 Task: Create a due date automation trigger when advanced on, 2 working days before a card is due add fields with custom field "Resume" set to a number greater or equal to 1 and greater than 10 at 11:00 AM.
Action: Mouse moved to (969, 79)
Screenshot: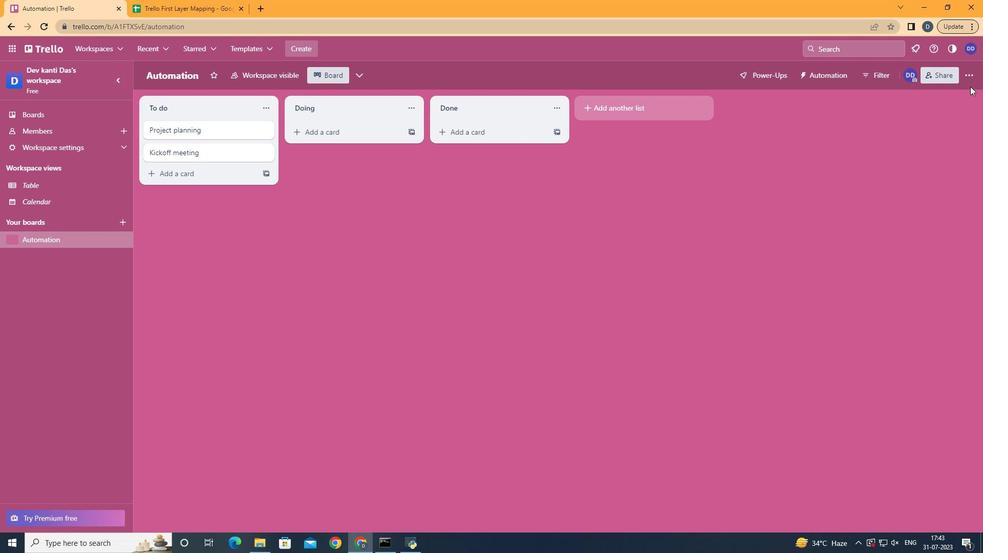 
Action: Mouse pressed left at (969, 79)
Screenshot: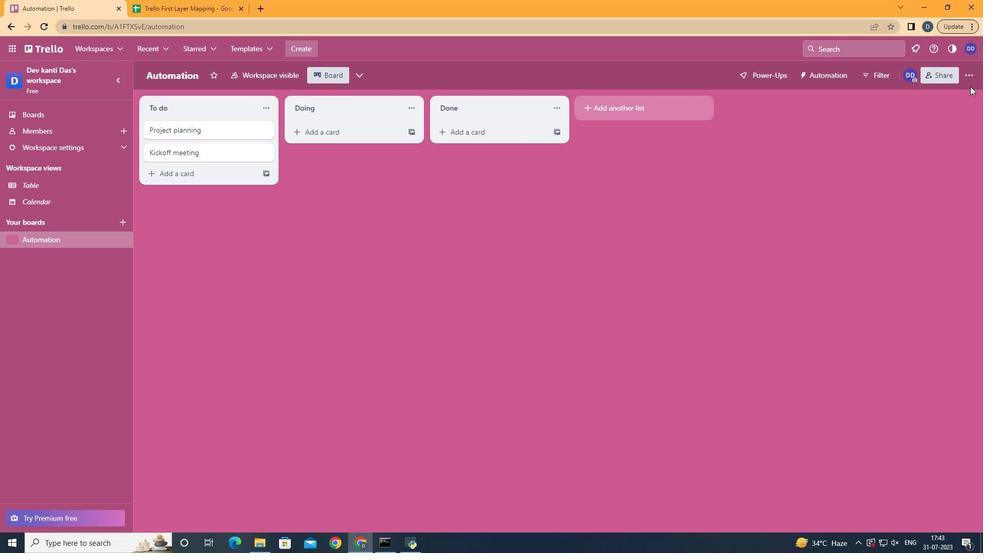 
Action: Mouse moved to (895, 215)
Screenshot: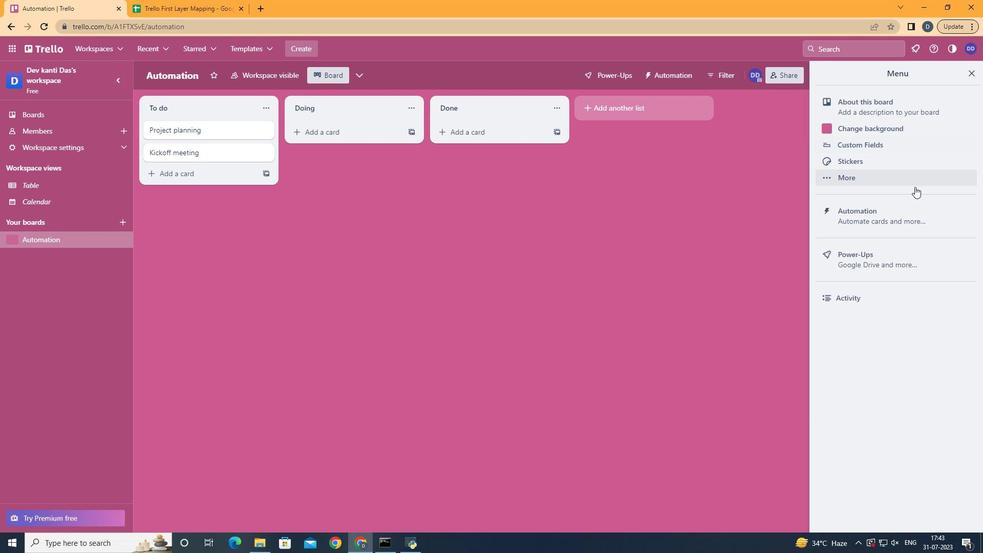 
Action: Mouse pressed left at (895, 215)
Screenshot: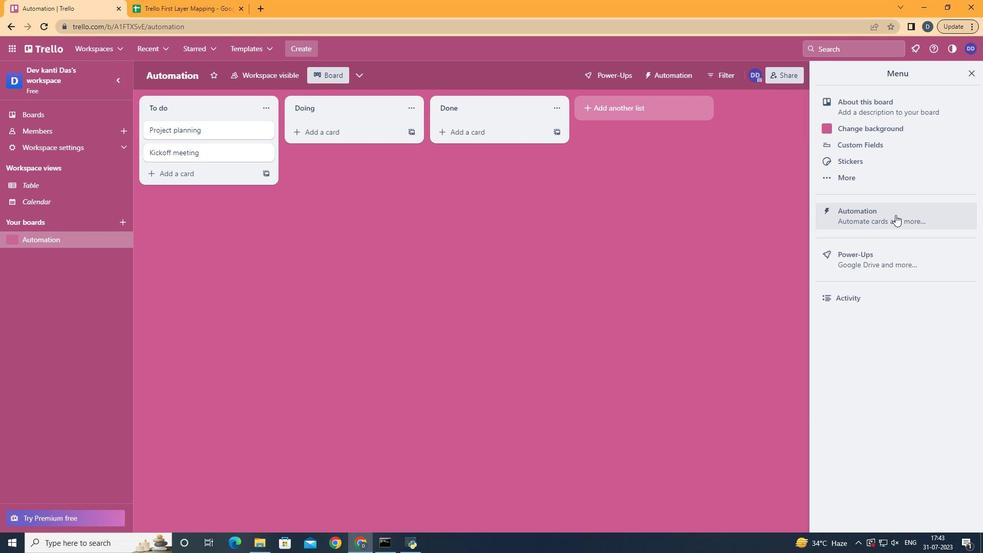 
Action: Mouse moved to (186, 213)
Screenshot: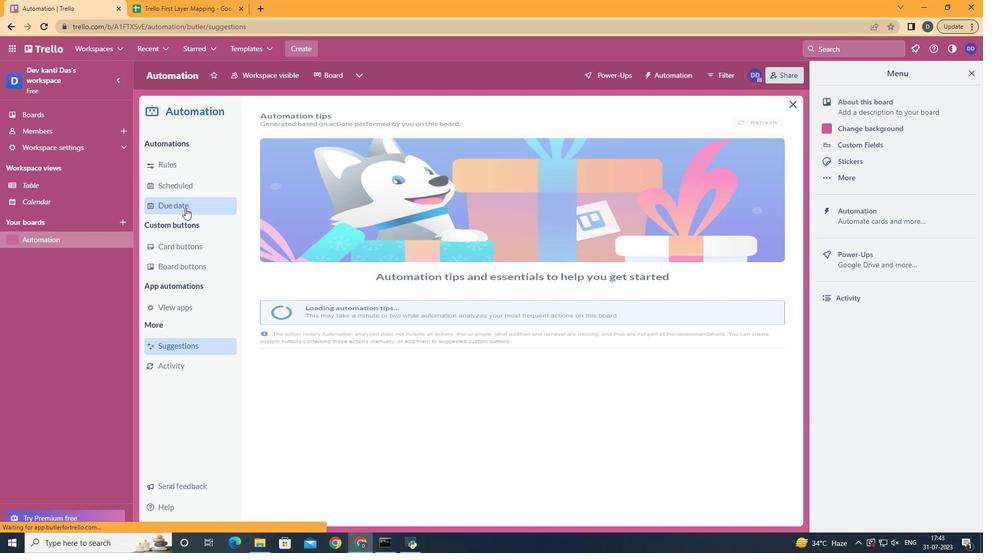 
Action: Mouse pressed left at (186, 213)
Screenshot: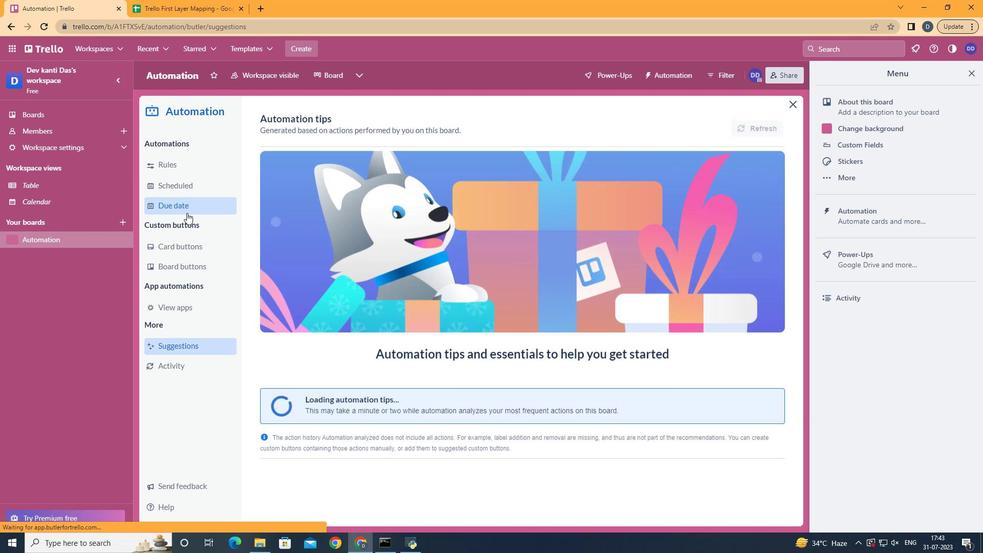 
Action: Mouse moved to (728, 115)
Screenshot: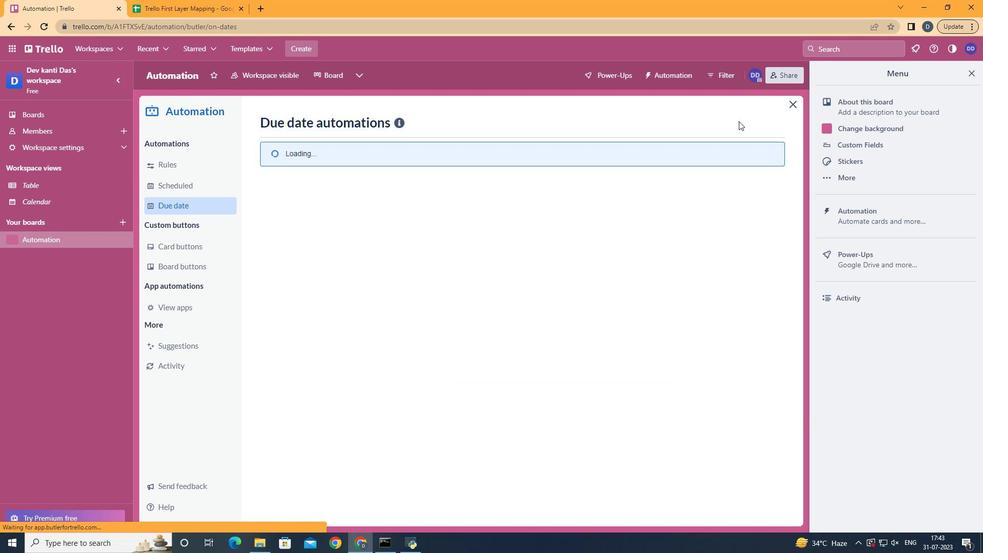 
Action: Mouse pressed left at (728, 115)
Screenshot: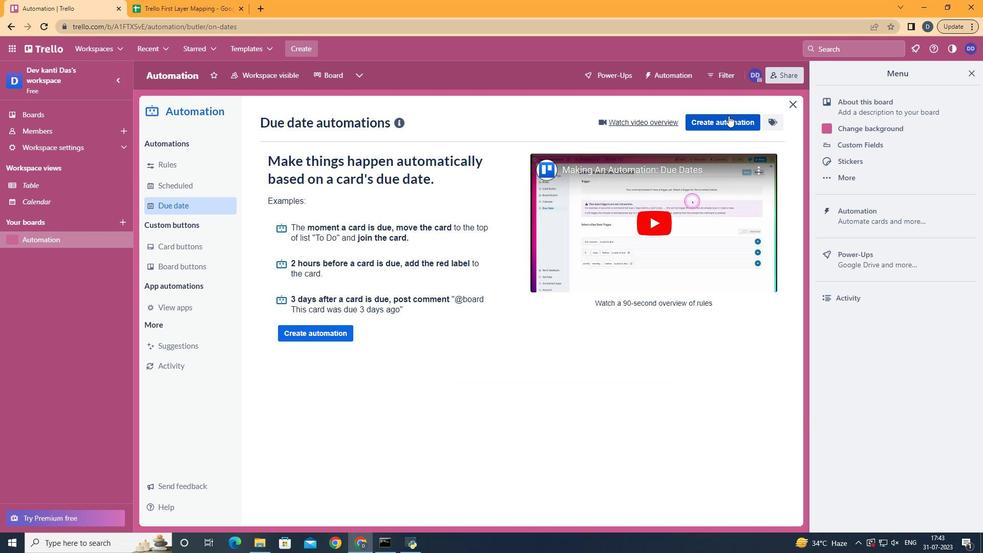 
Action: Mouse moved to (542, 218)
Screenshot: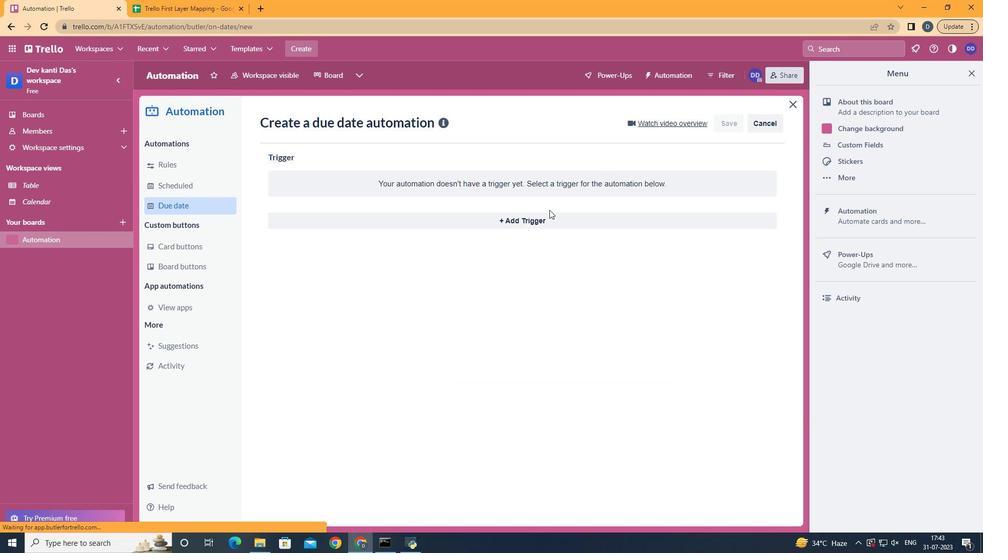 
Action: Mouse pressed left at (542, 218)
Screenshot: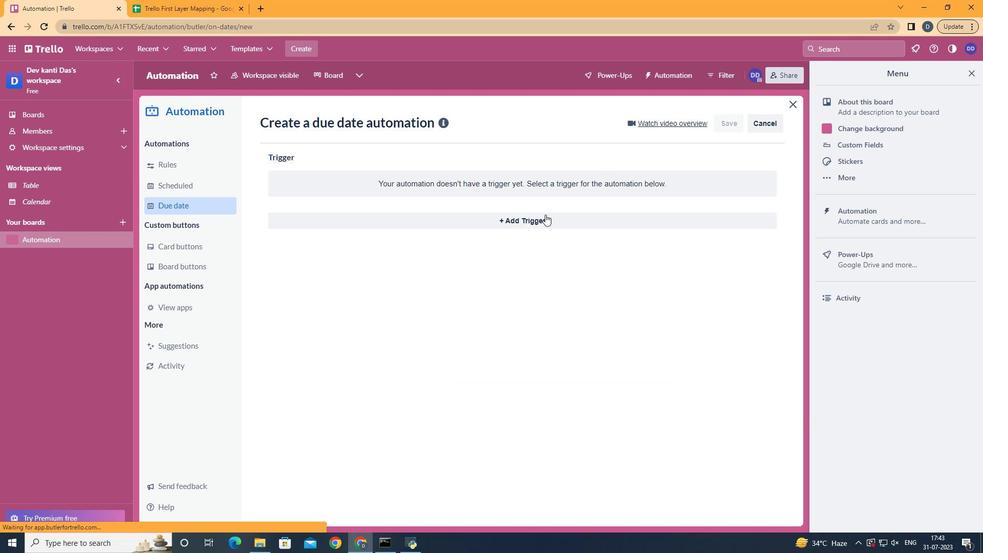 
Action: Mouse moved to (339, 413)
Screenshot: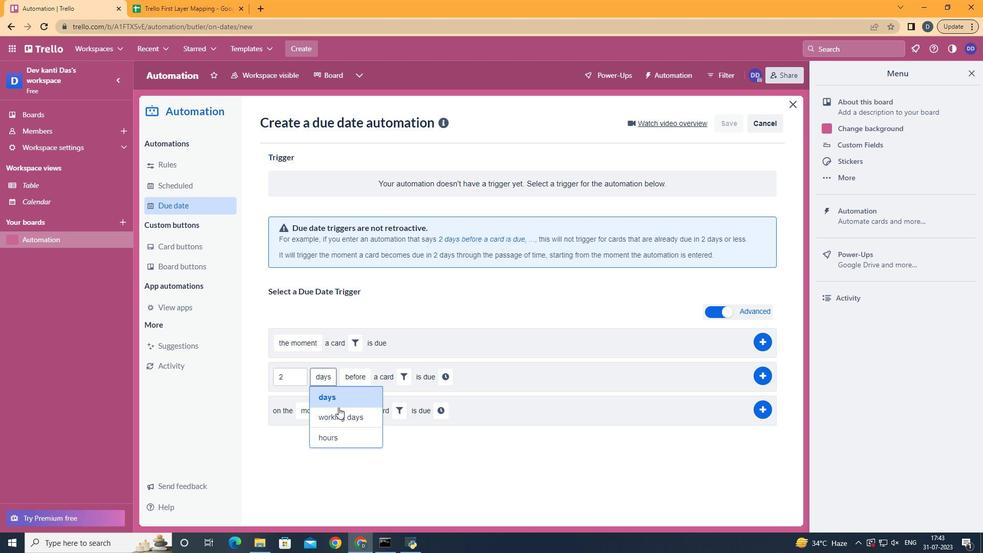 
Action: Mouse pressed left at (339, 413)
Screenshot: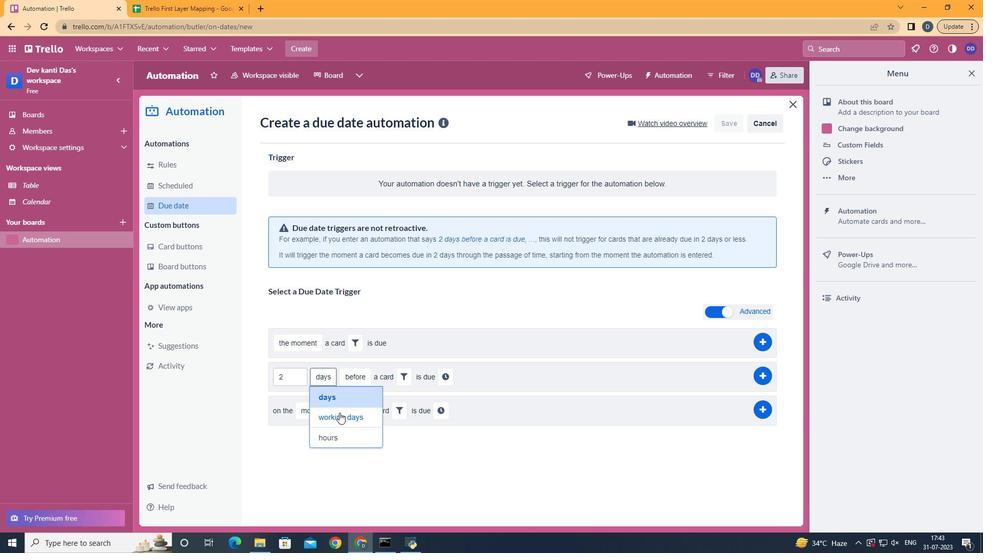 
Action: Mouse moved to (434, 378)
Screenshot: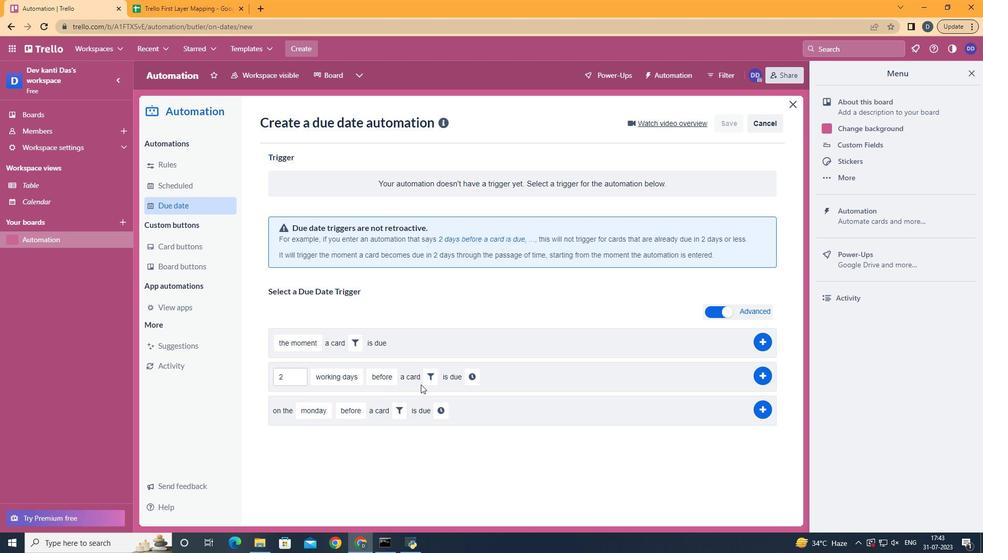 
Action: Mouse pressed left at (434, 378)
Screenshot: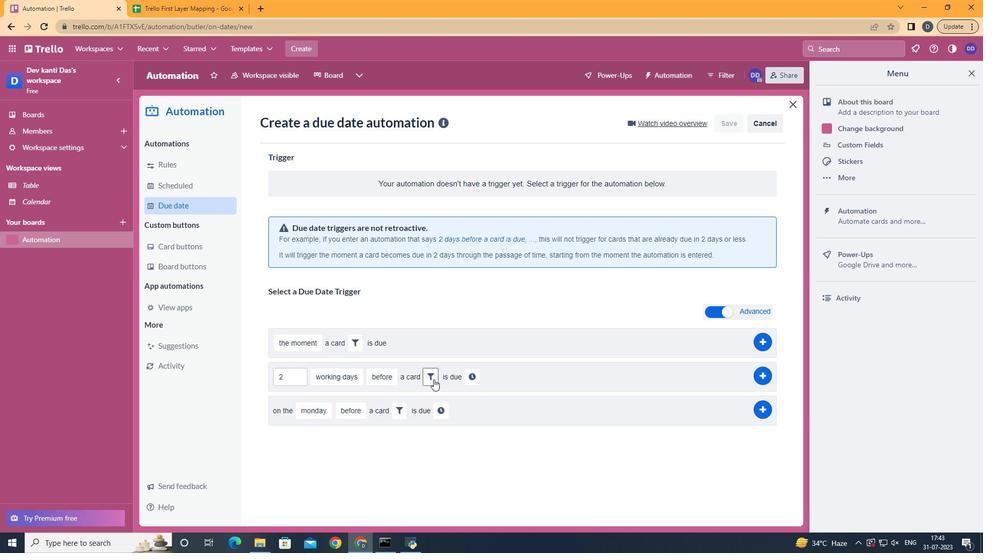 
Action: Mouse moved to (604, 412)
Screenshot: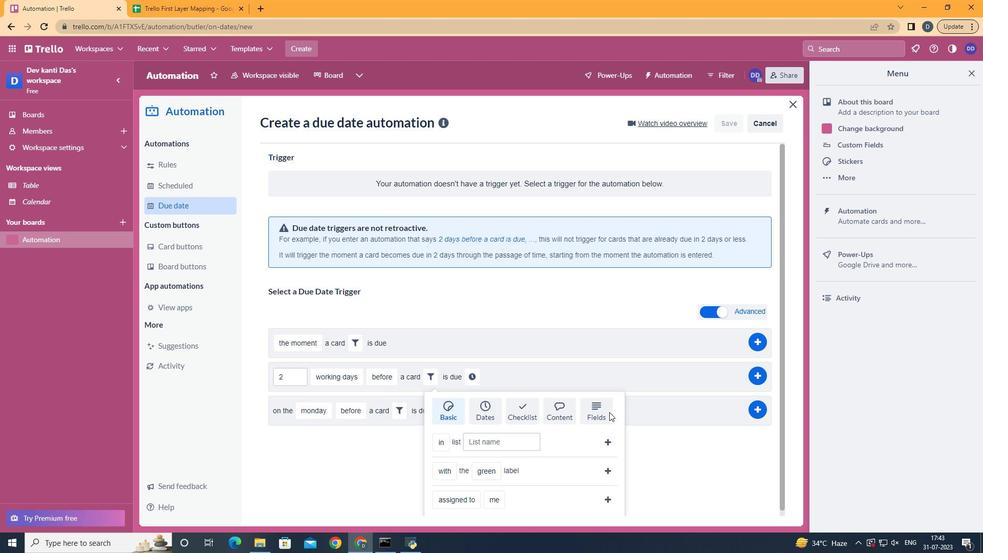 
Action: Mouse pressed left at (604, 412)
Screenshot: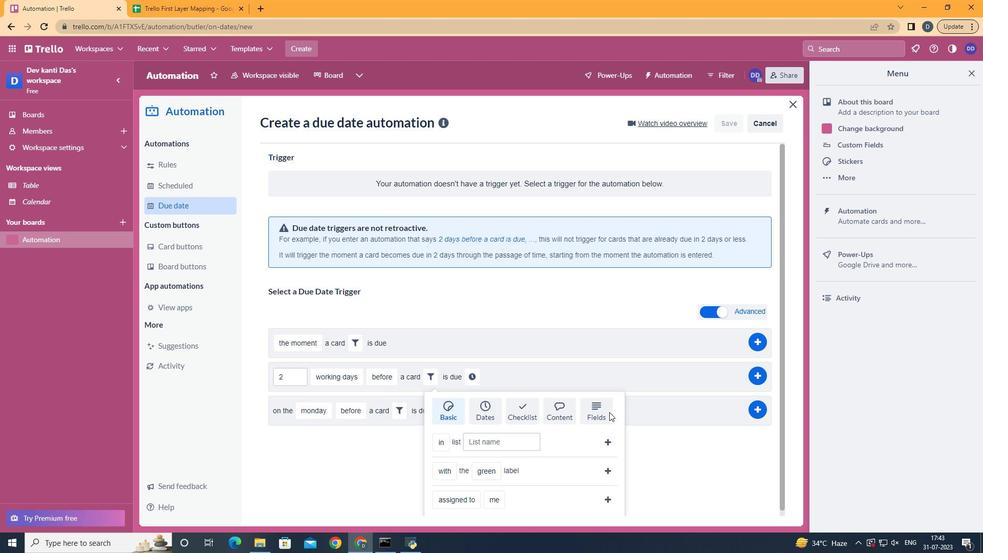 
Action: Mouse moved to (605, 412)
Screenshot: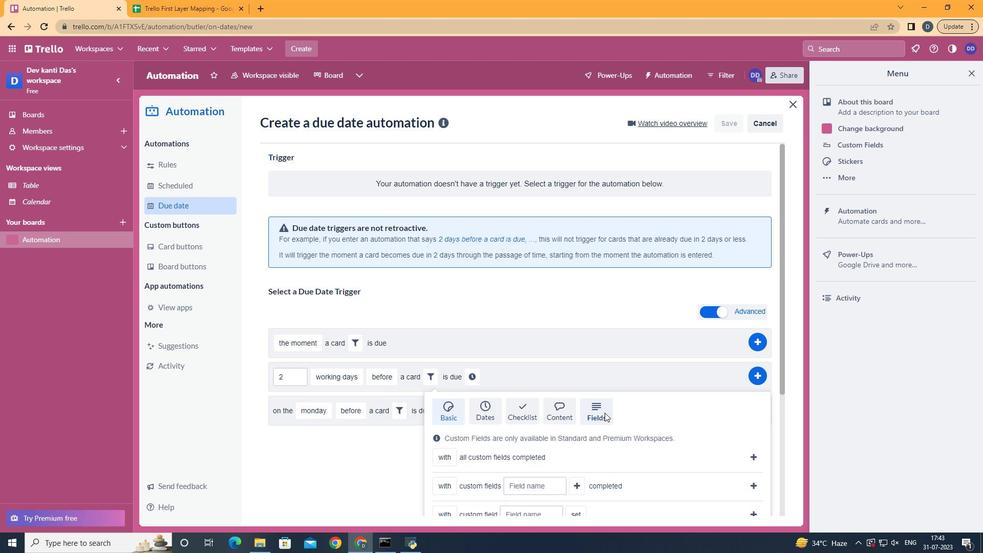
Action: Mouse scrolled (605, 412) with delta (0, 0)
Screenshot: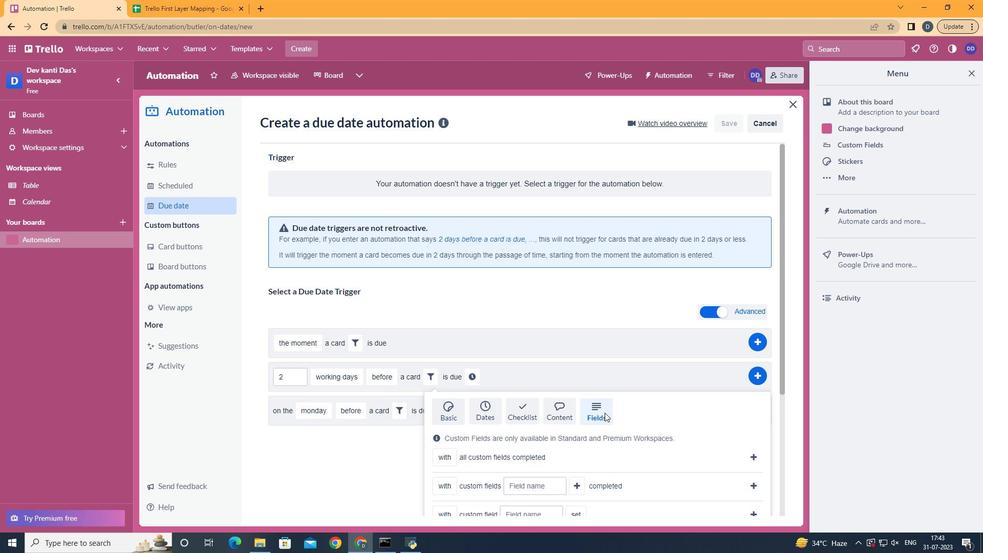 
Action: Mouse scrolled (605, 412) with delta (0, 0)
Screenshot: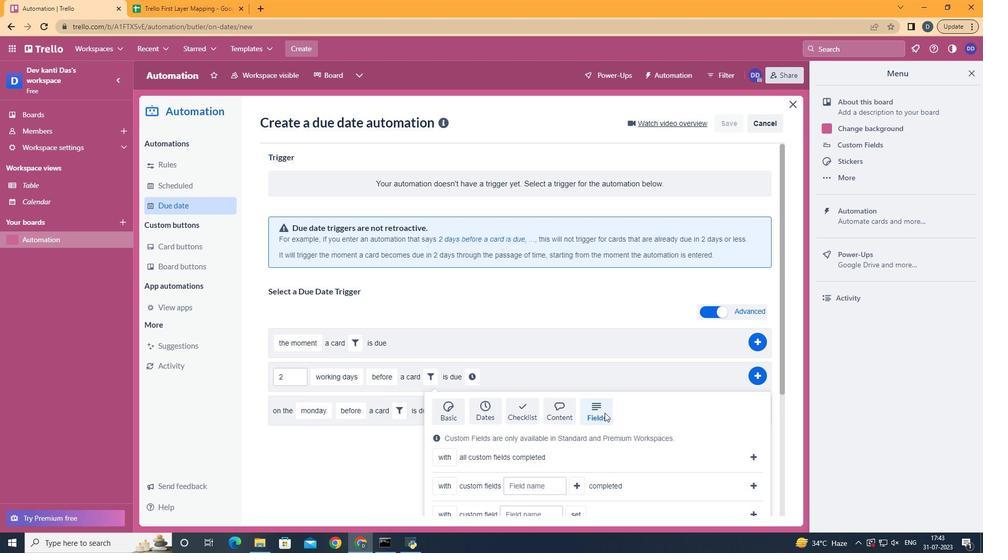 
Action: Mouse moved to (605, 412)
Screenshot: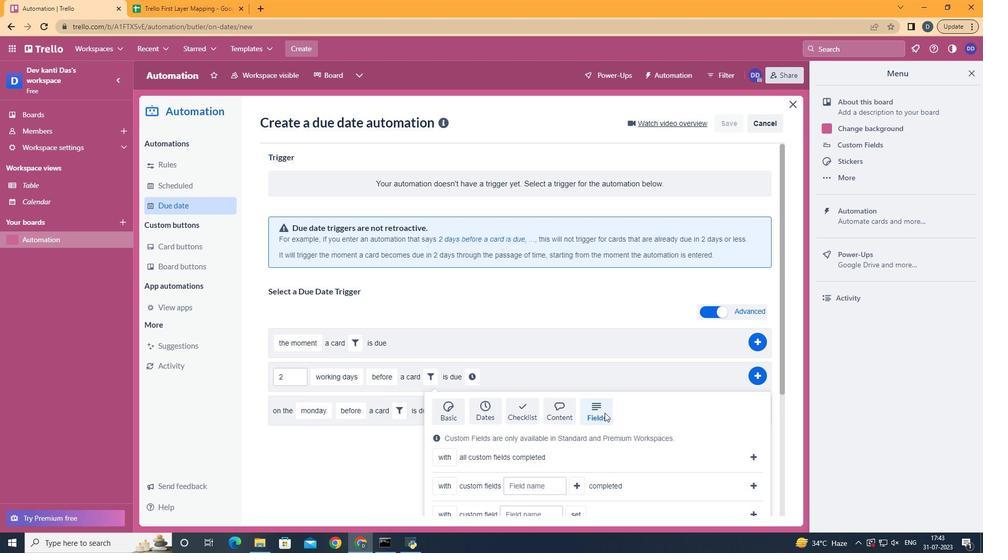 
Action: Mouse scrolled (605, 412) with delta (0, 0)
Screenshot: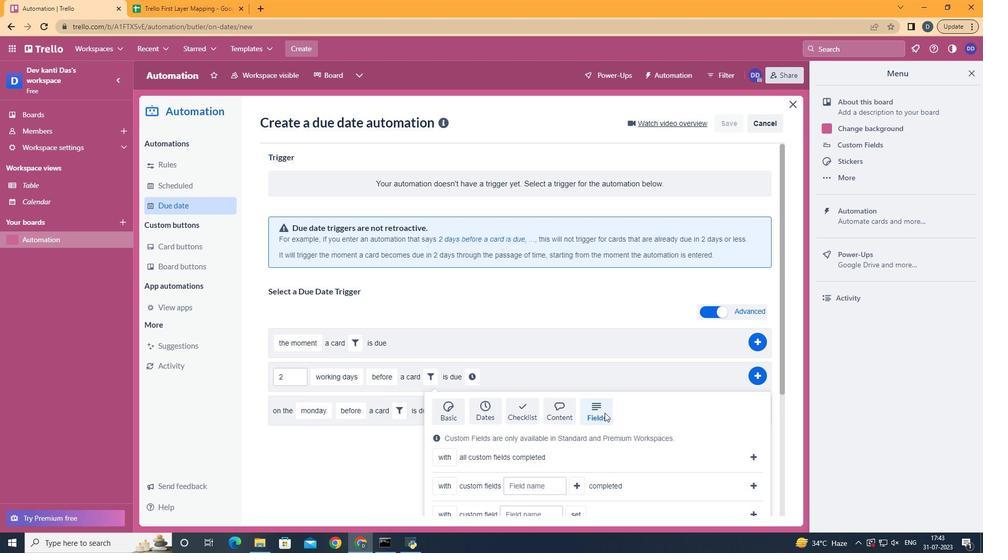 
Action: Mouse scrolled (605, 412) with delta (0, 0)
Screenshot: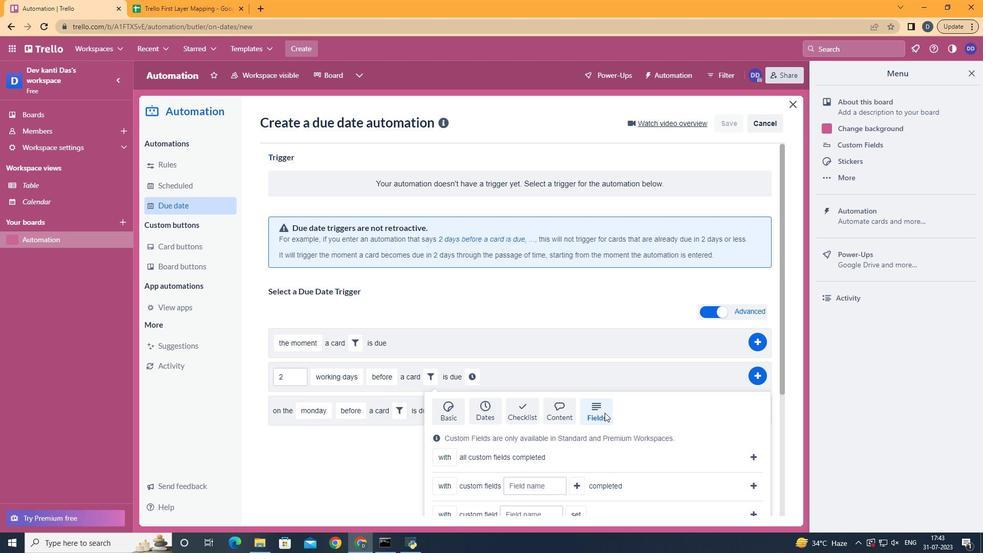 
Action: Mouse moved to (610, 408)
Screenshot: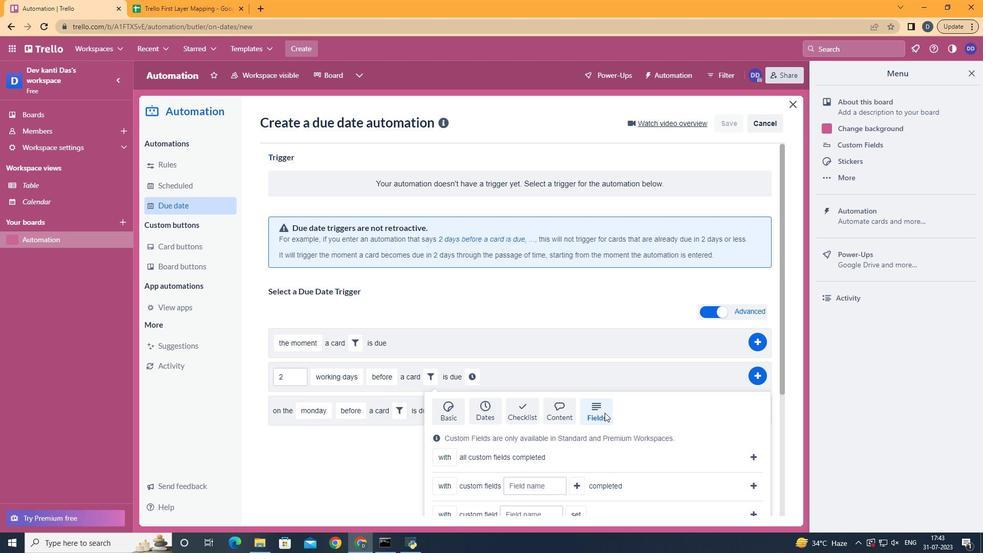 
Action: Mouse scrolled (610, 408) with delta (0, 0)
Screenshot: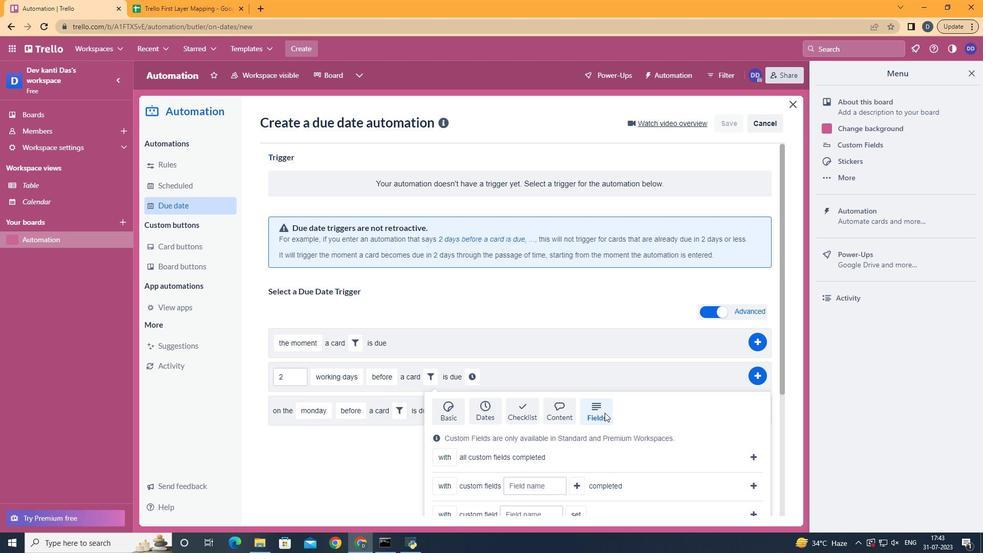 
Action: Mouse moved to (622, 398)
Screenshot: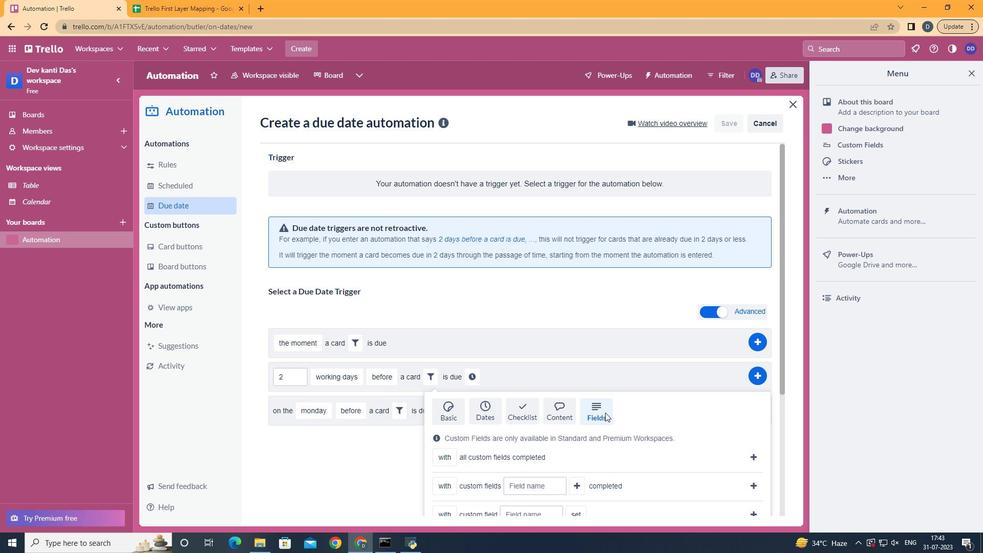 
Action: Mouse scrolled (617, 401) with delta (0, 0)
Screenshot: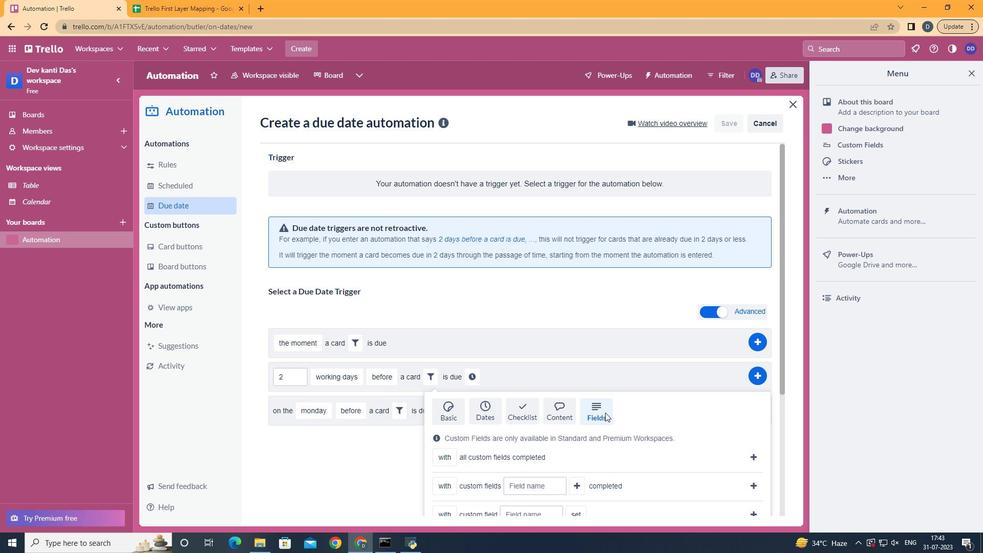 
Action: Mouse moved to (515, 420)
Screenshot: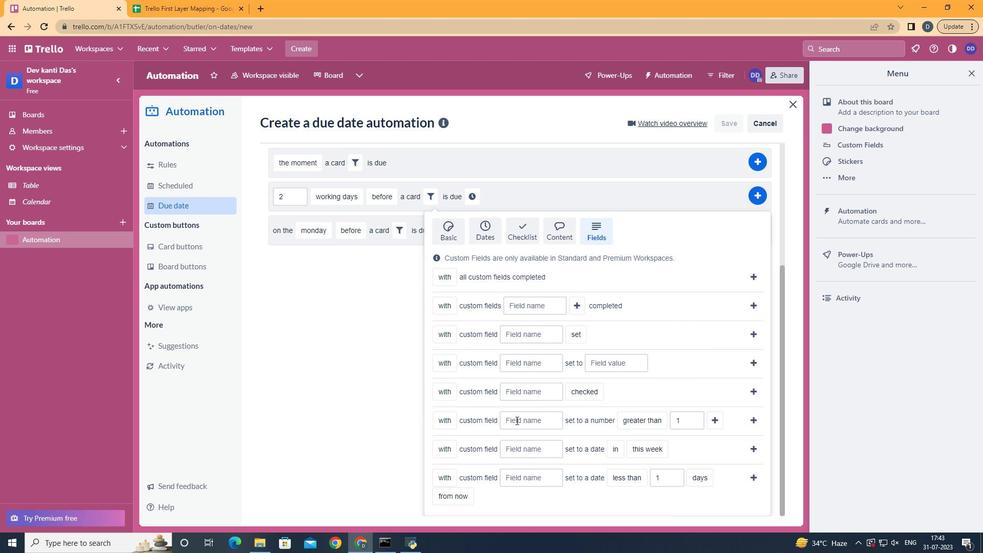 
Action: Mouse pressed left at (515, 420)
Screenshot: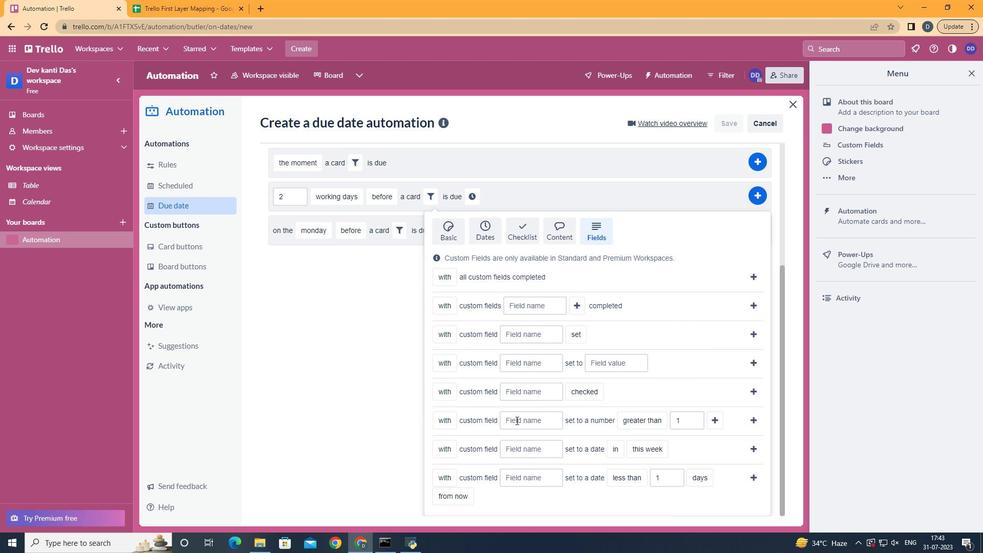 
Action: Key pressed <Key.shift>Resume
Screenshot: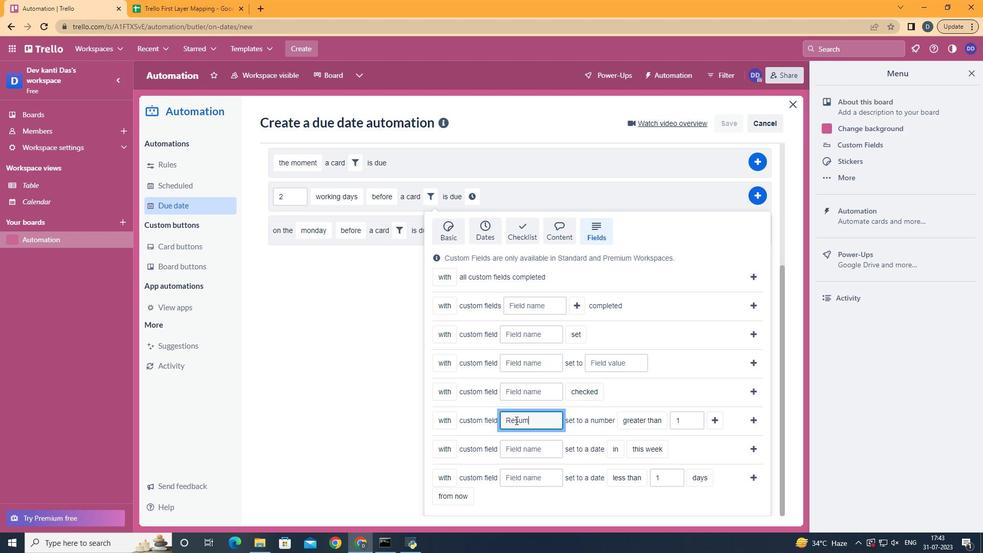 
Action: Mouse moved to (652, 458)
Screenshot: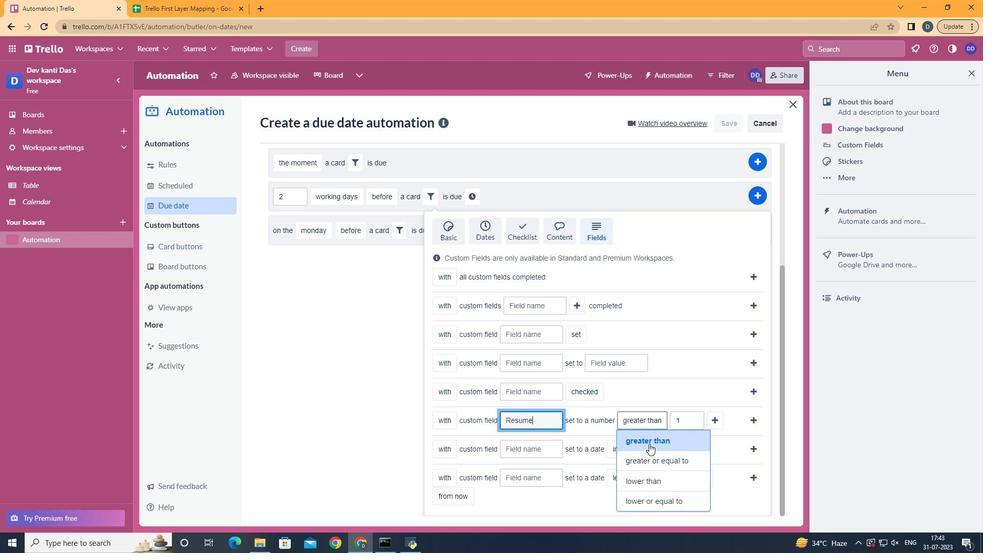 
Action: Mouse pressed left at (652, 458)
Screenshot: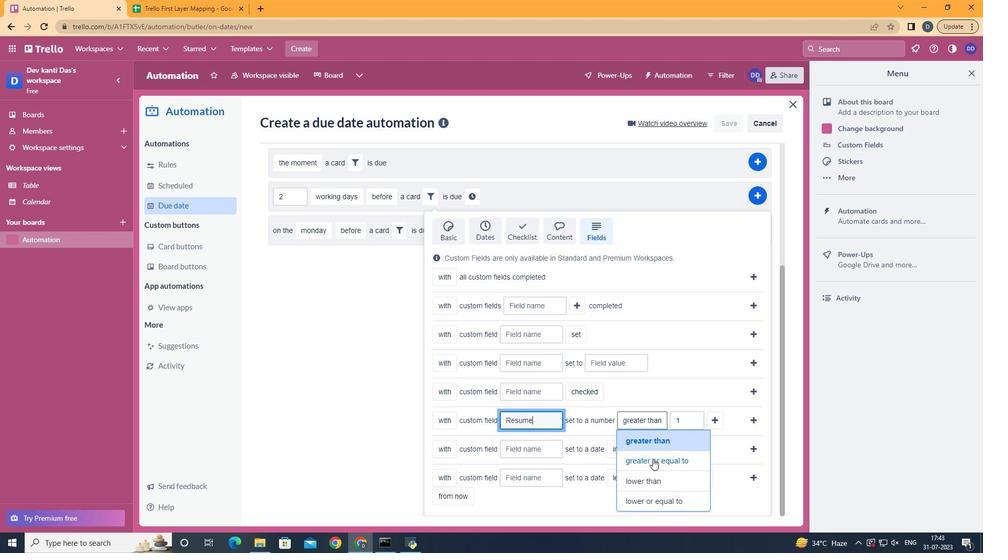 
Action: Mouse moved to (437, 442)
Screenshot: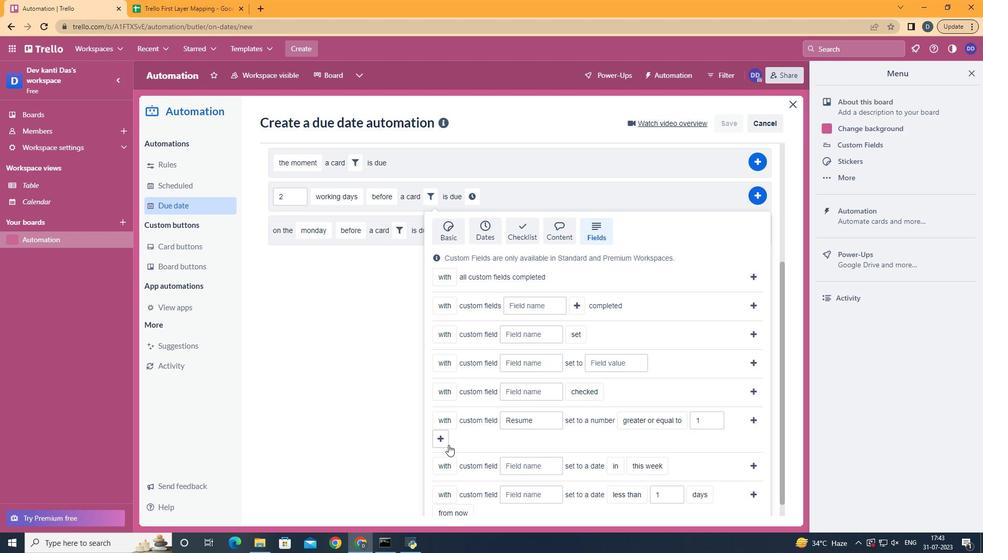 
Action: Mouse pressed left at (437, 442)
Screenshot: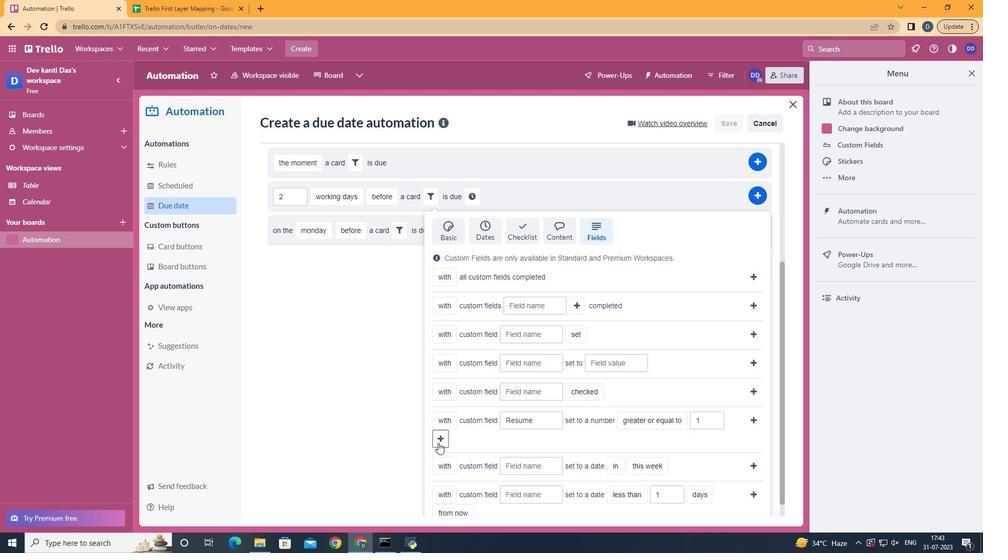 
Action: Mouse moved to (503, 410)
Screenshot: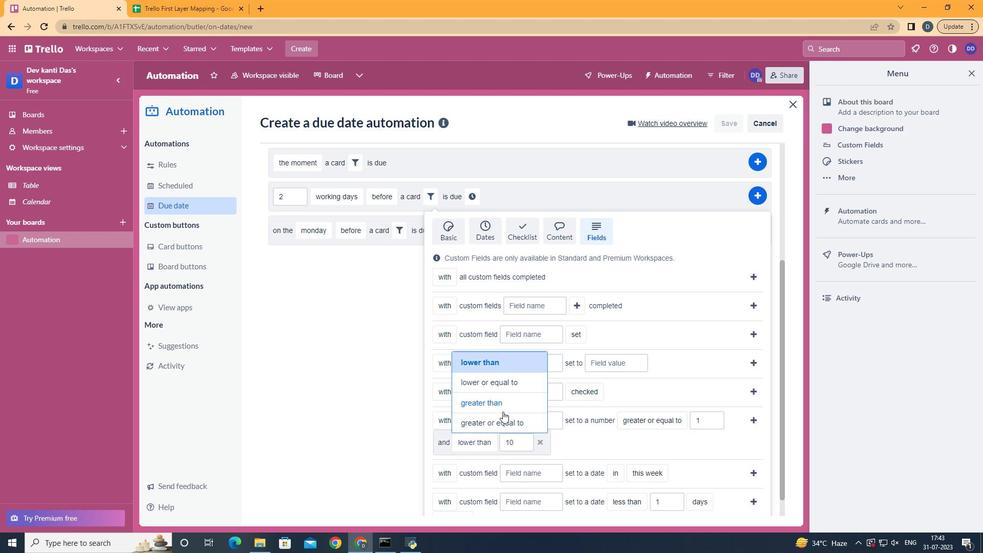 
Action: Mouse pressed left at (503, 410)
Screenshot: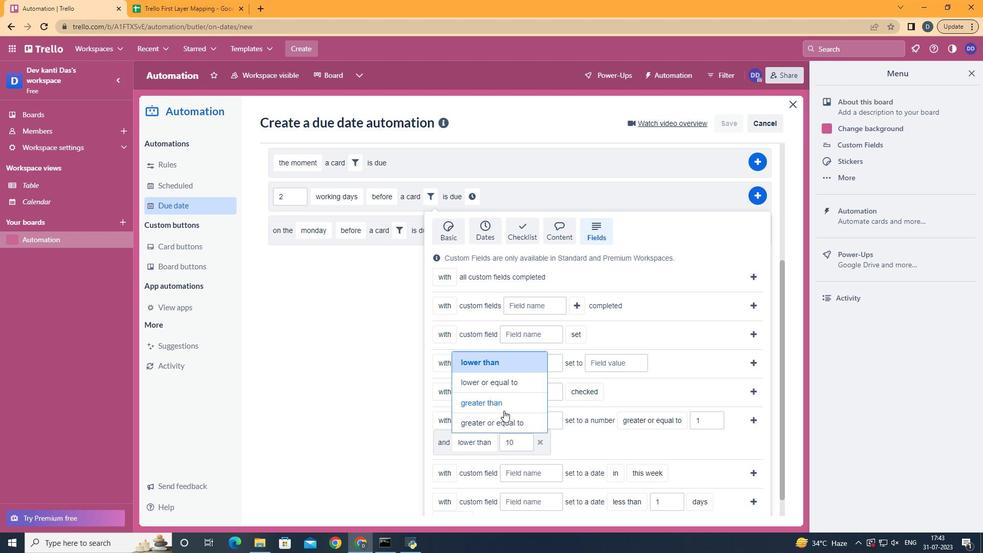 
Action: Mouse moved to (751, 420)
Screenshot: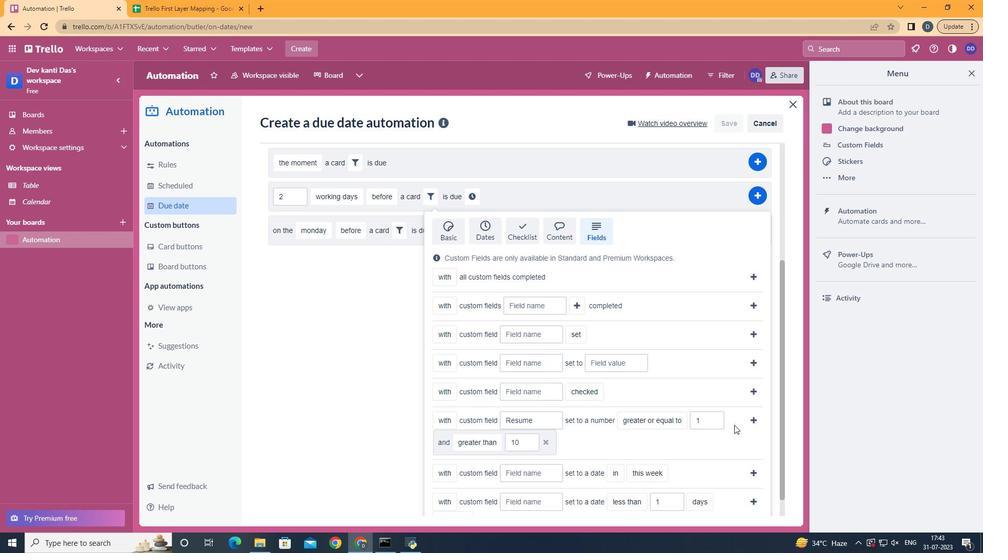 
Action: Mouse pressed left at (751, 420)
Screenshot: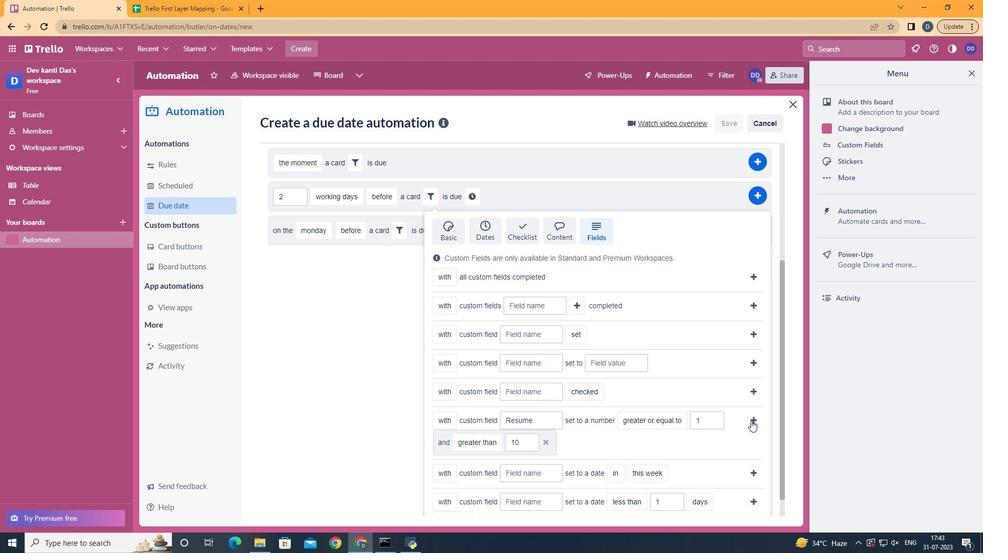 
Action: Mouse moved to (288, 398)
Screenshot: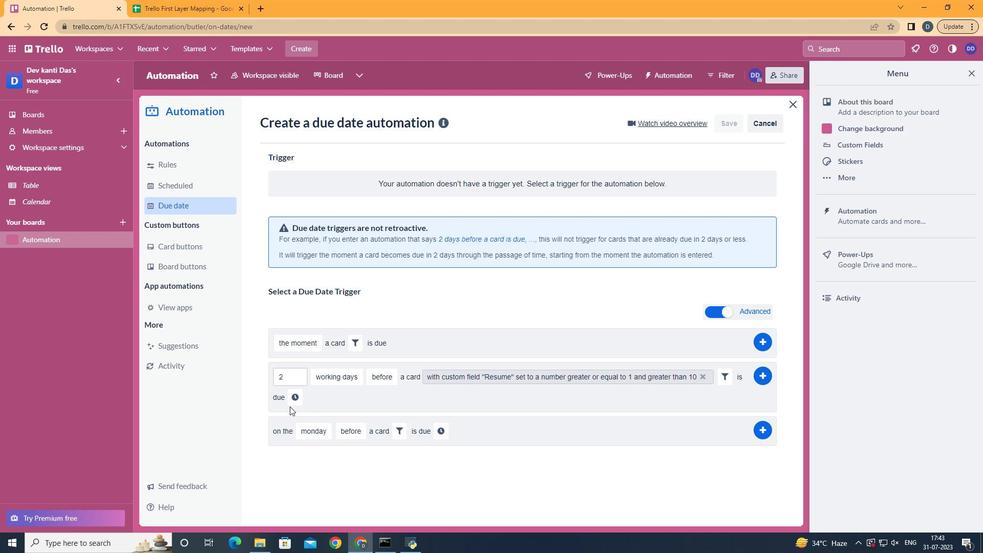 
Action: Mouse pressed left at (288, 398)
Screenshot: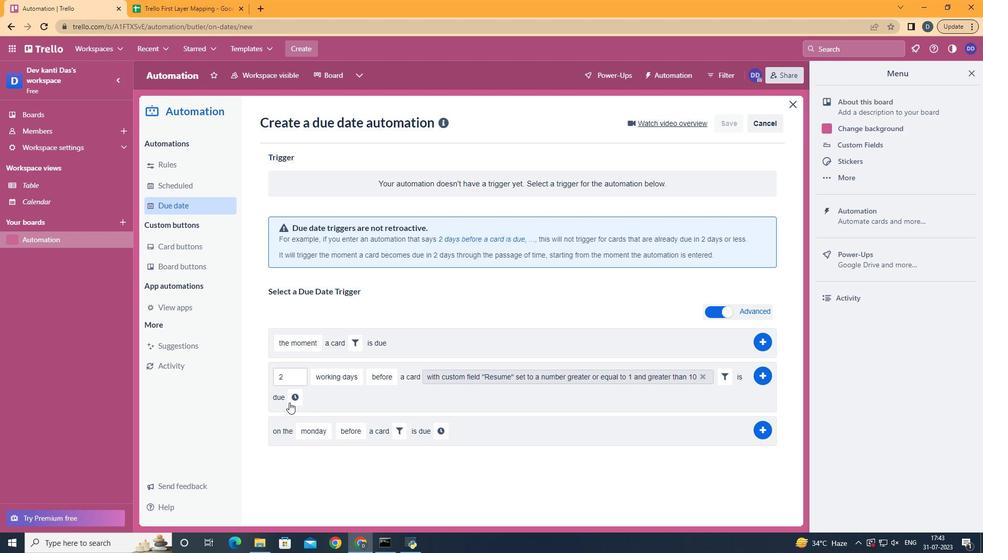 
Action: Mouse moved to (312, 397)
Screenshot: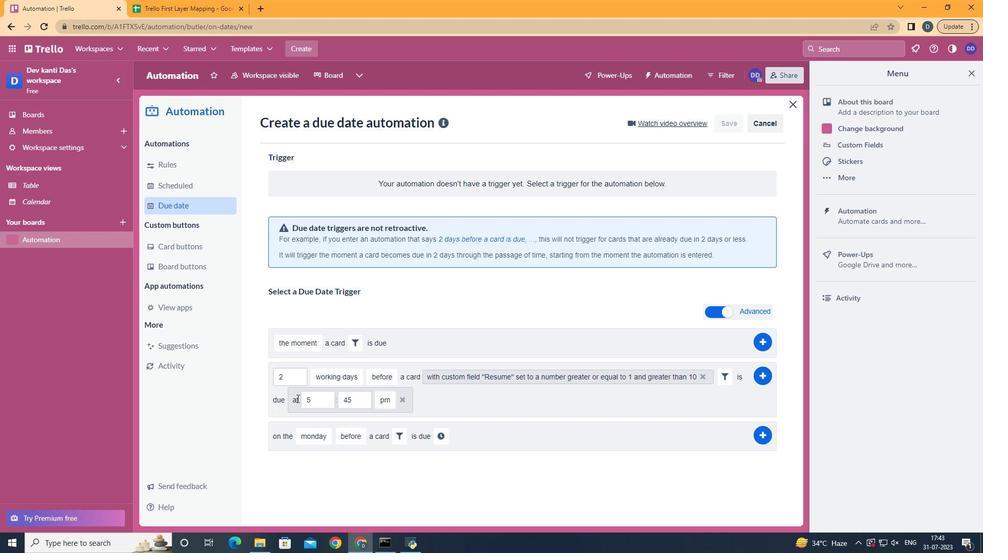 
Action: Mouse pressed left at (312, 397)
Screenshot: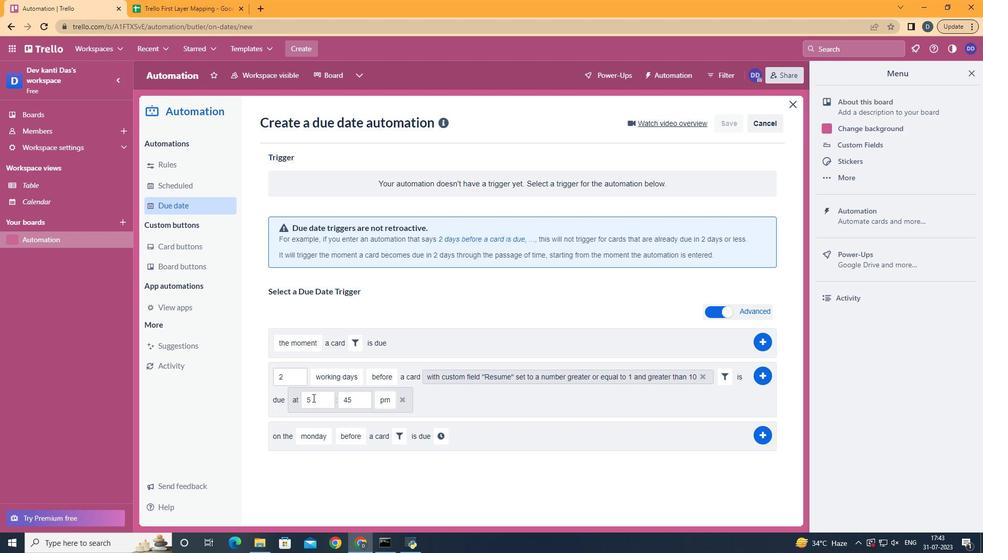 
Action: Key pressed <Key.backspace>11
Screenshot: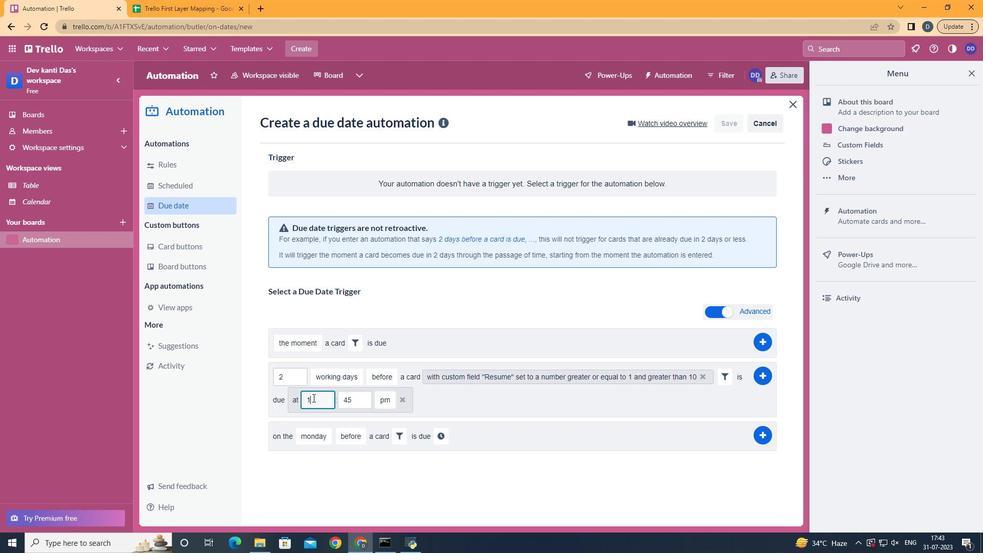 
Action: Mouse moved to (362, 402)
Screenshot: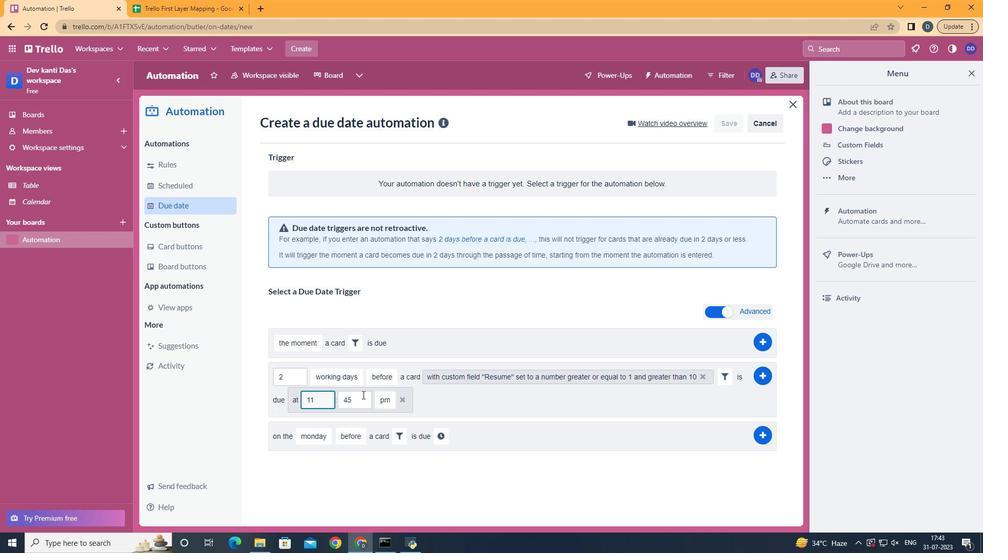 
Action: Mouse pressed left at (362, 402)
Screenshot: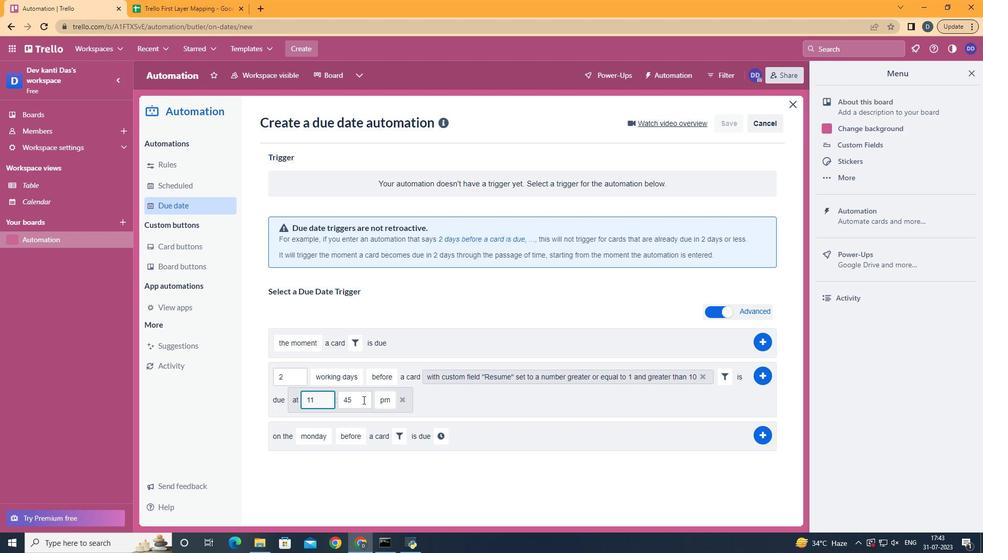 
Action: Key pressed <Key.backspace><Key.backspace>00
Screenshot: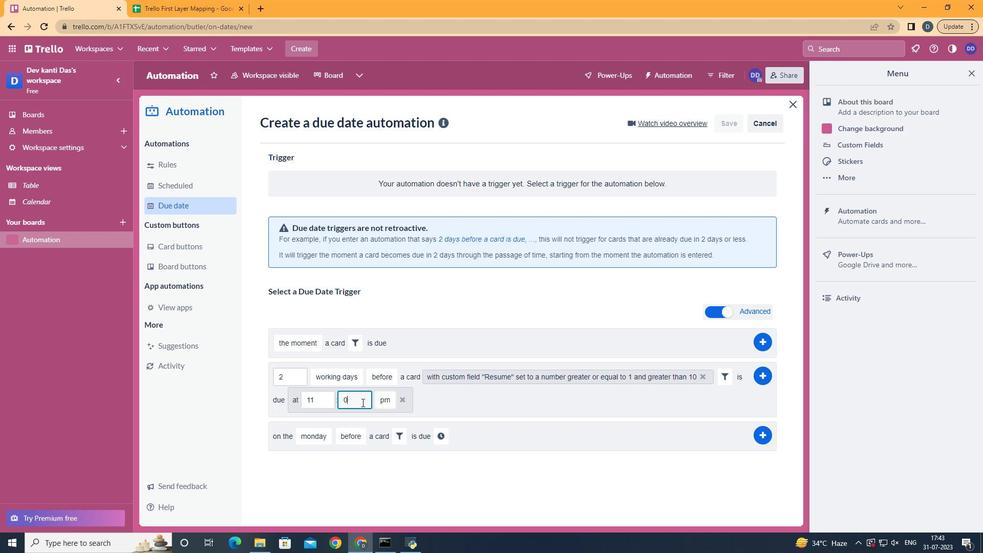 
Action: Mouse moved to (389, 421)
Screenshot: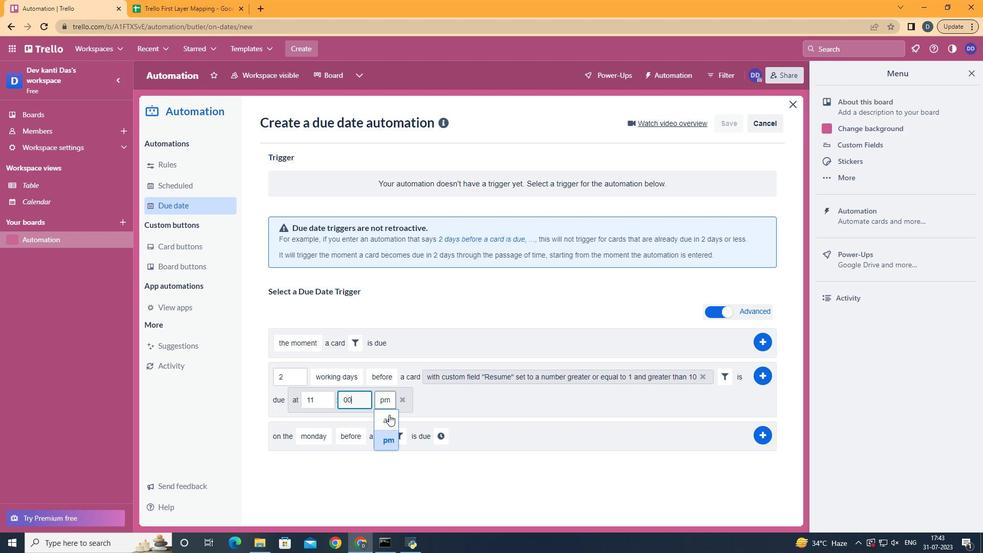 
Action: Mouse pressed left at (389, 421)
Screenshot: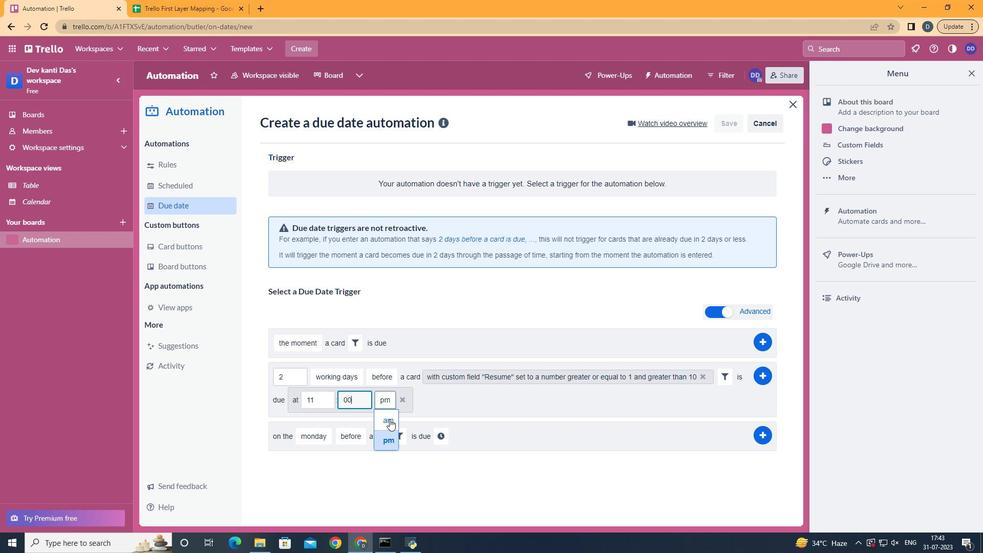 
Action: Mouse moved to (769, 377)
Screenshot: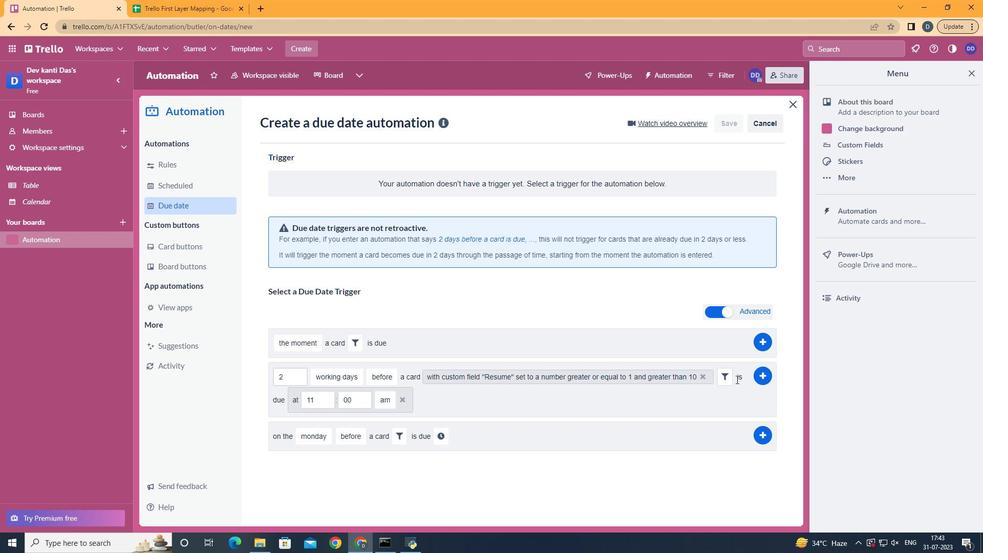 
Action: Mouse pressed left at (769, 377)
Screenshot: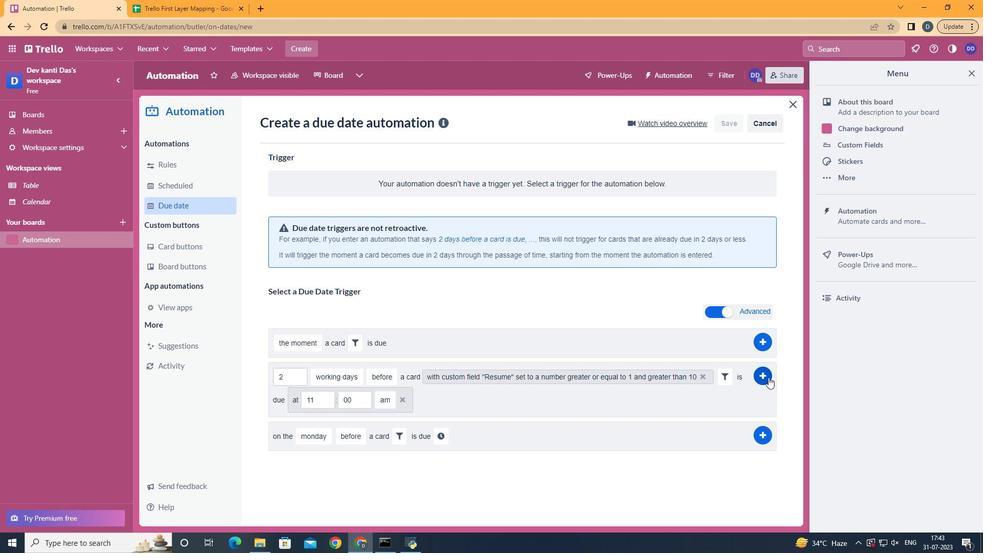 
Action: Mouse moved to (521, 283)
Screenshot: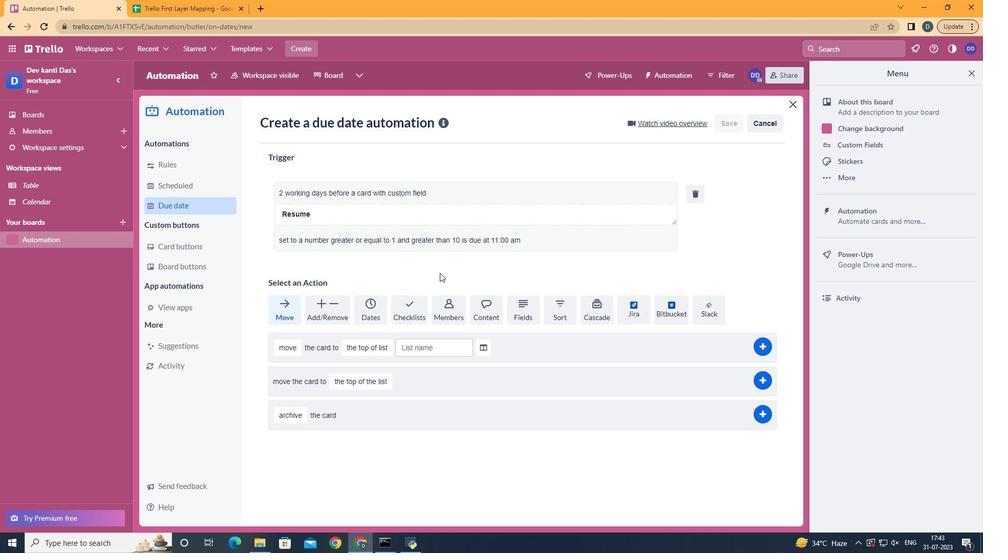
